 Task: Look for products in the category "Baby Food & Drinks" from Sprout Organic only.
Action: Mouse moved to (304, 157)
Screenshot: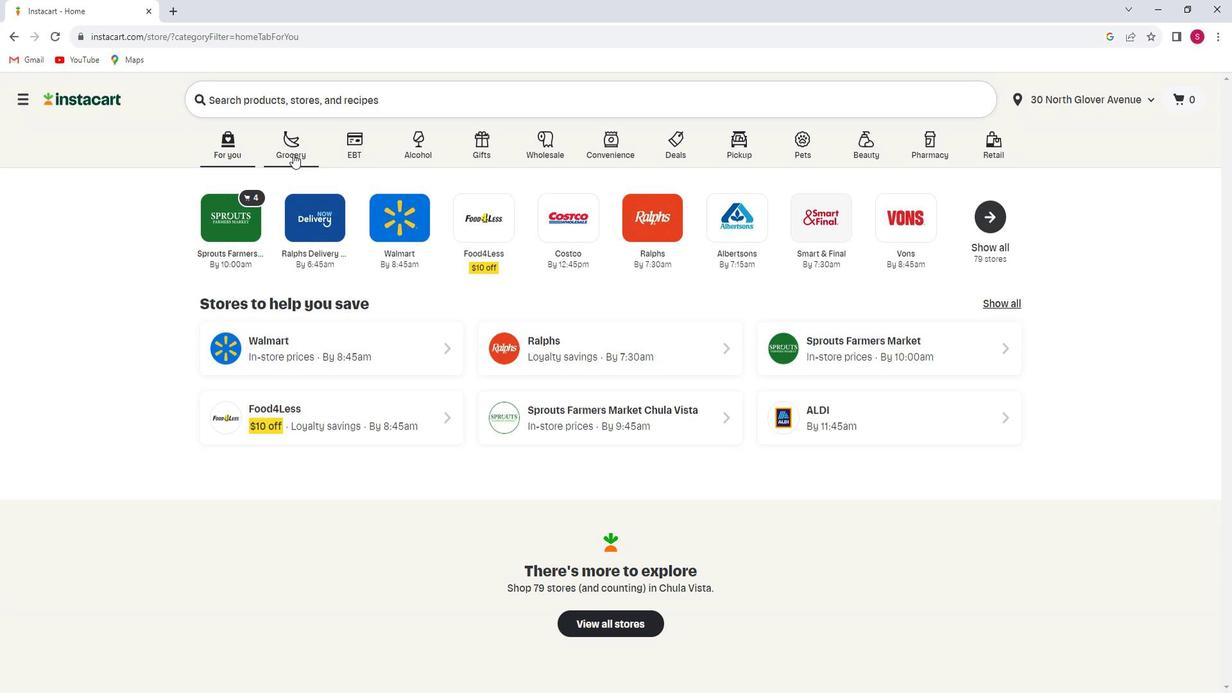 
Action: Mouse pressed left at (304, 157)
Screenshot: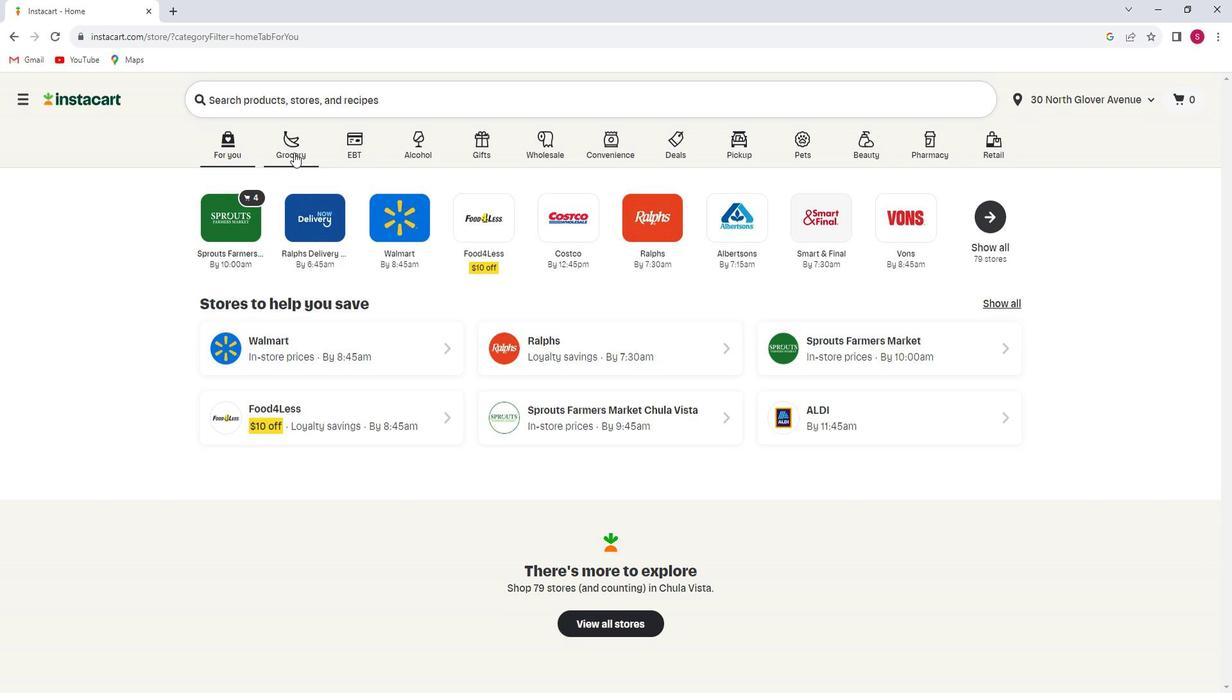 
Action: Mouse moved to (283, 376)
Screenshot: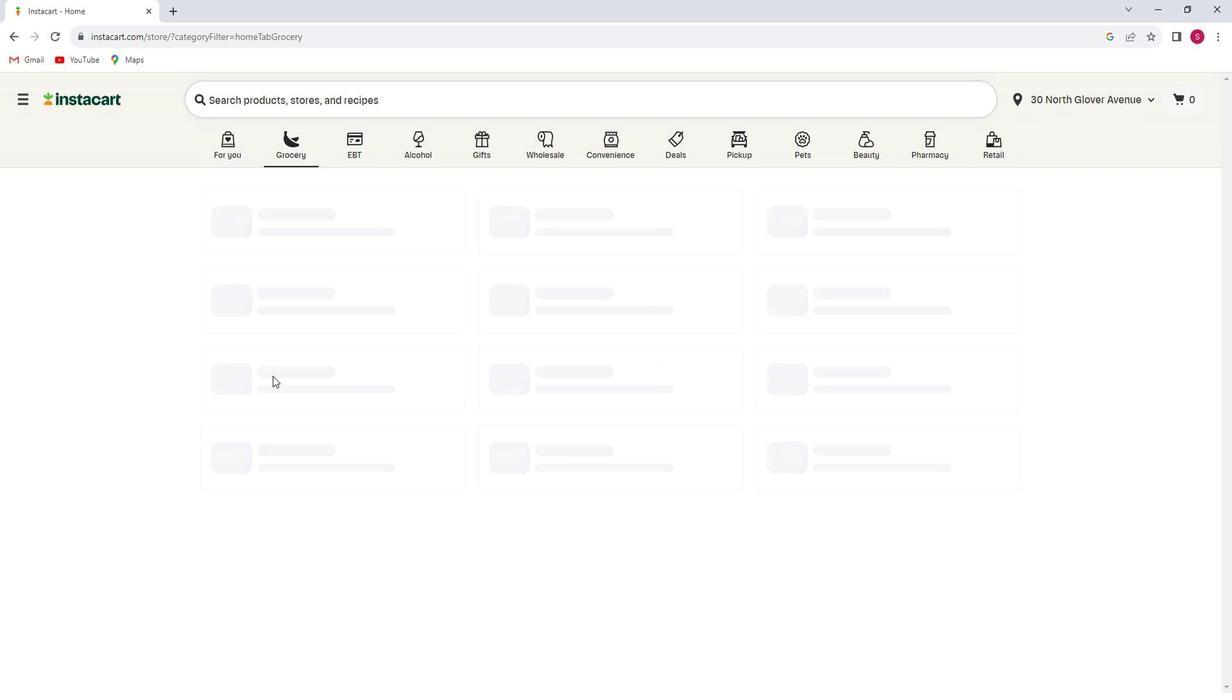 
Action: Mouse pressed left at (283, 376)
Screenshot: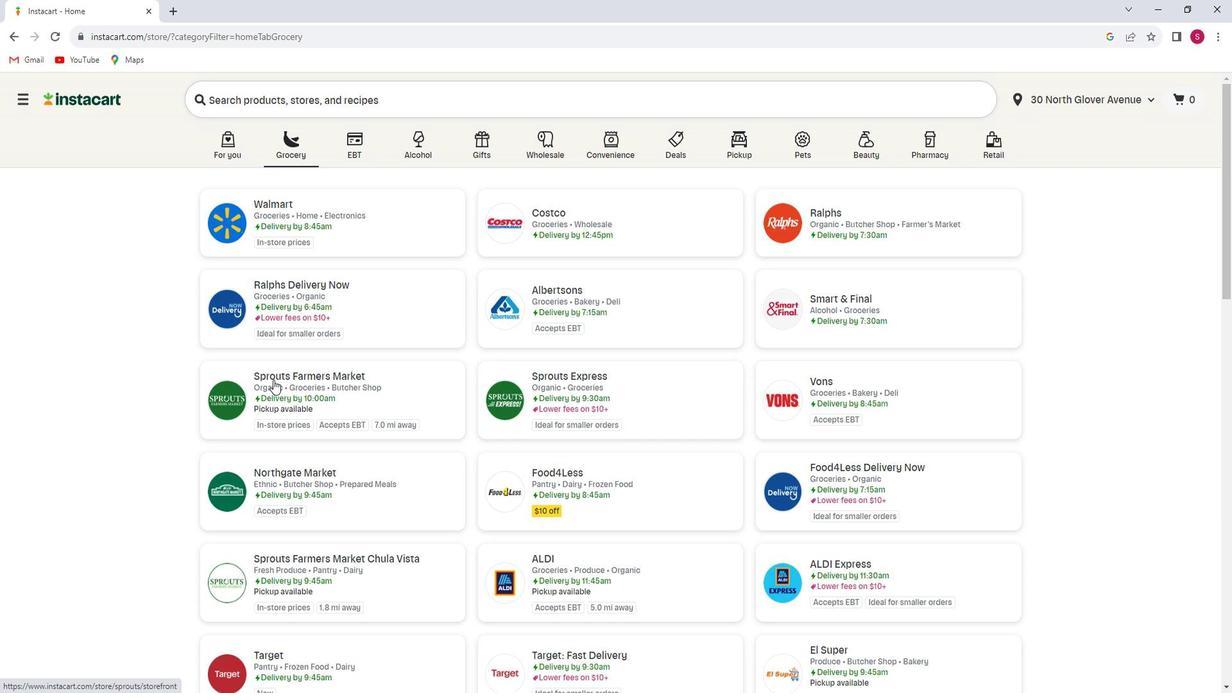 
Action: Mouse moved to (82, 438)
Screenshot: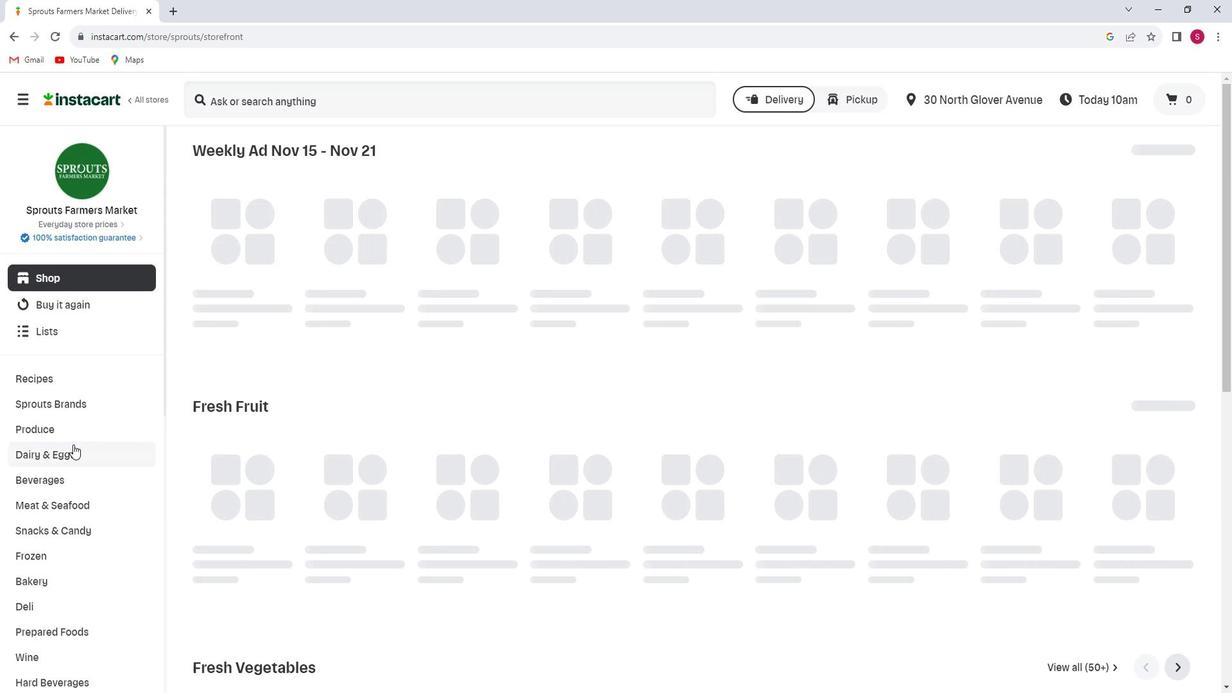 
Action: Mouse scrolled (82, 437) with delta (0, 0)
Screenshot: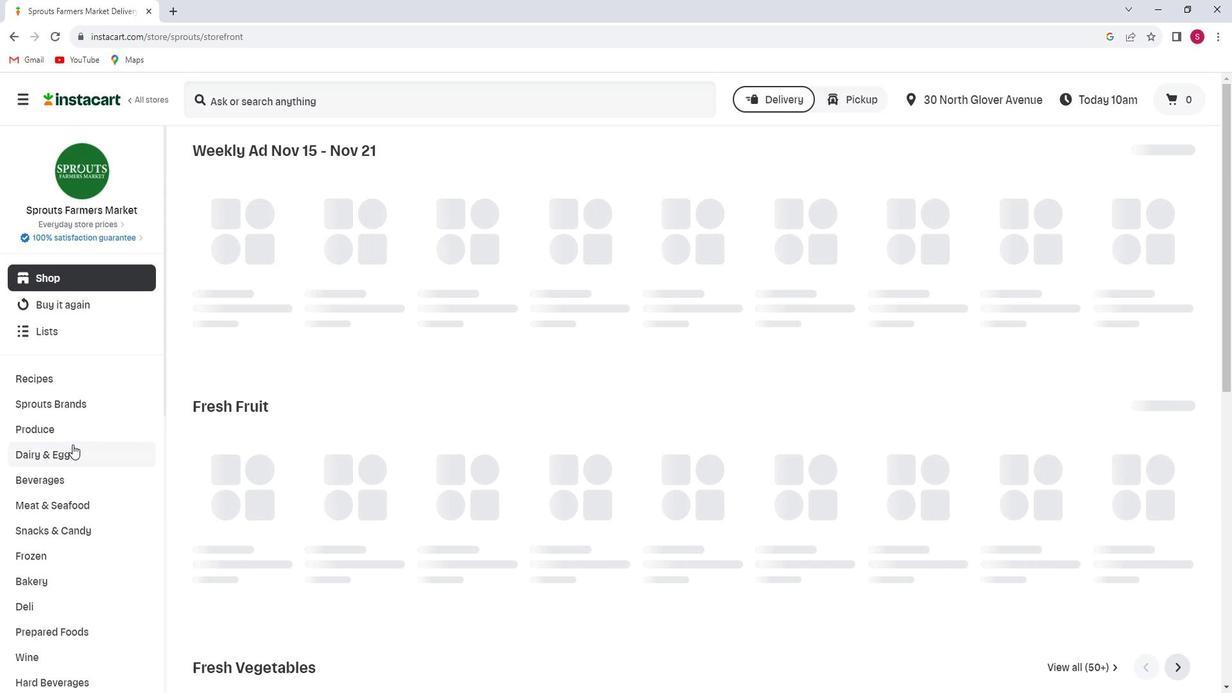 
Action: Mouse scrolled (82, 437) with delta (0, 0)
Screenshot: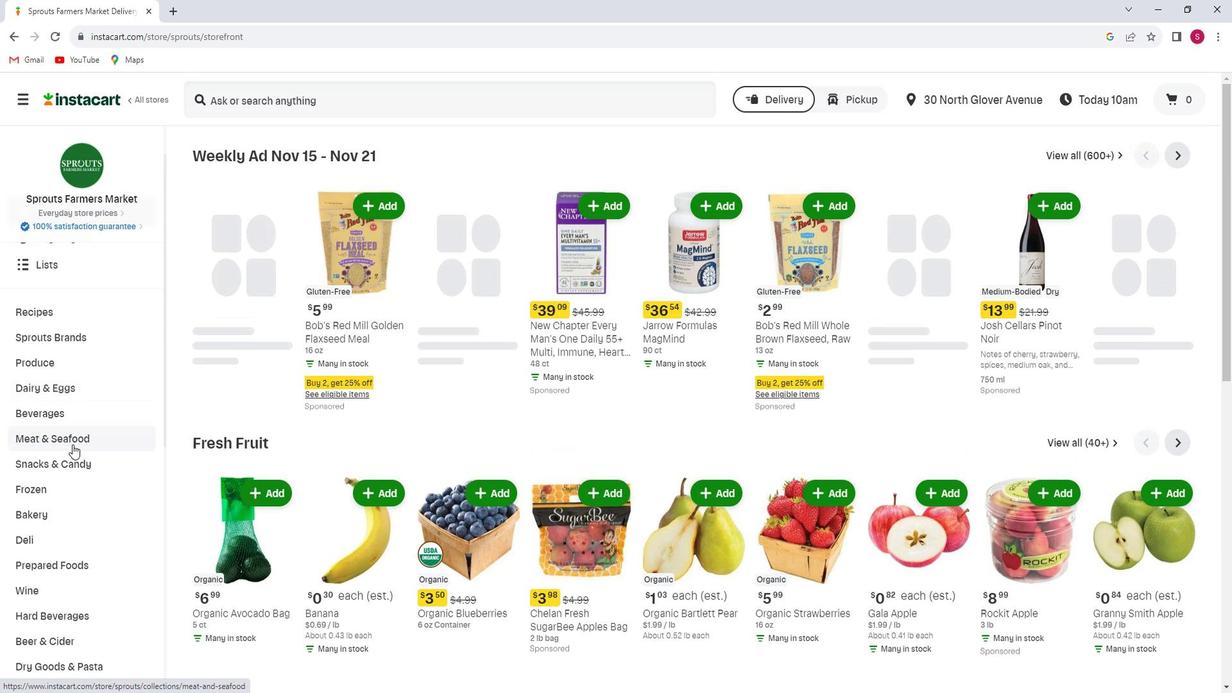 
Action: Mouse scrolled (82, 437) with delta (0, 0)
Screenshot: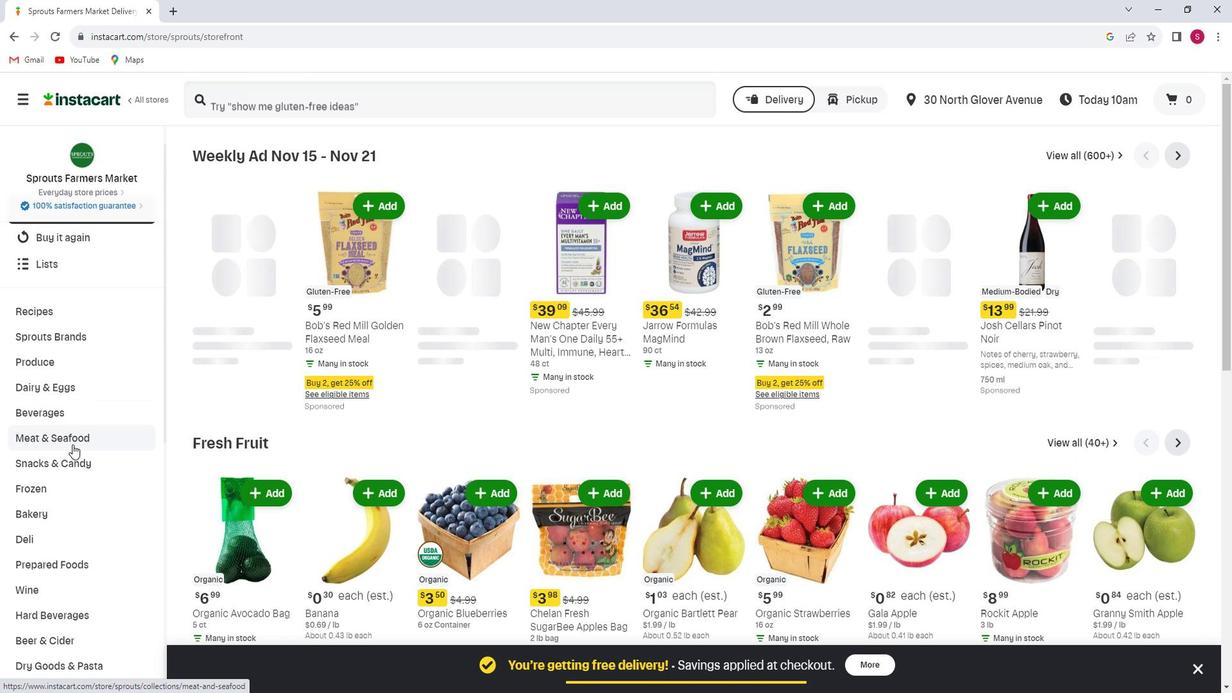
Action: Mouse scrolled (82, 437) with delta (0, 0)
Screenshot: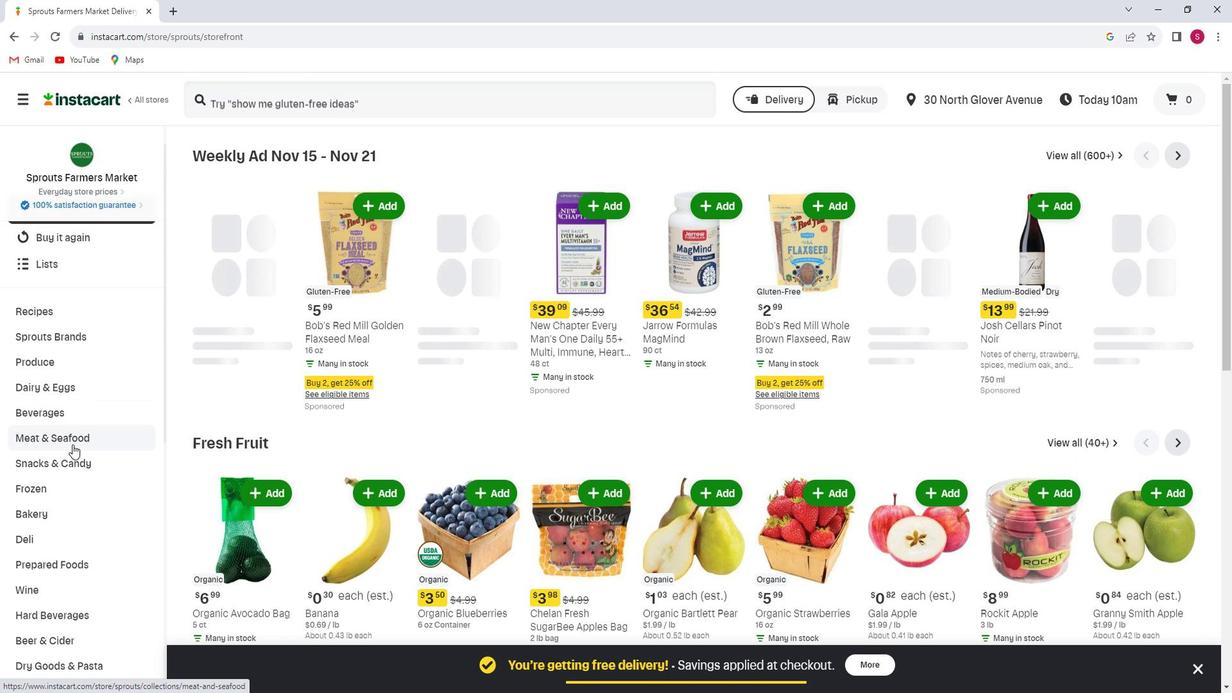 
Action: Mouse scrolled (82, 437) with delta (0, 0)
Screenshot: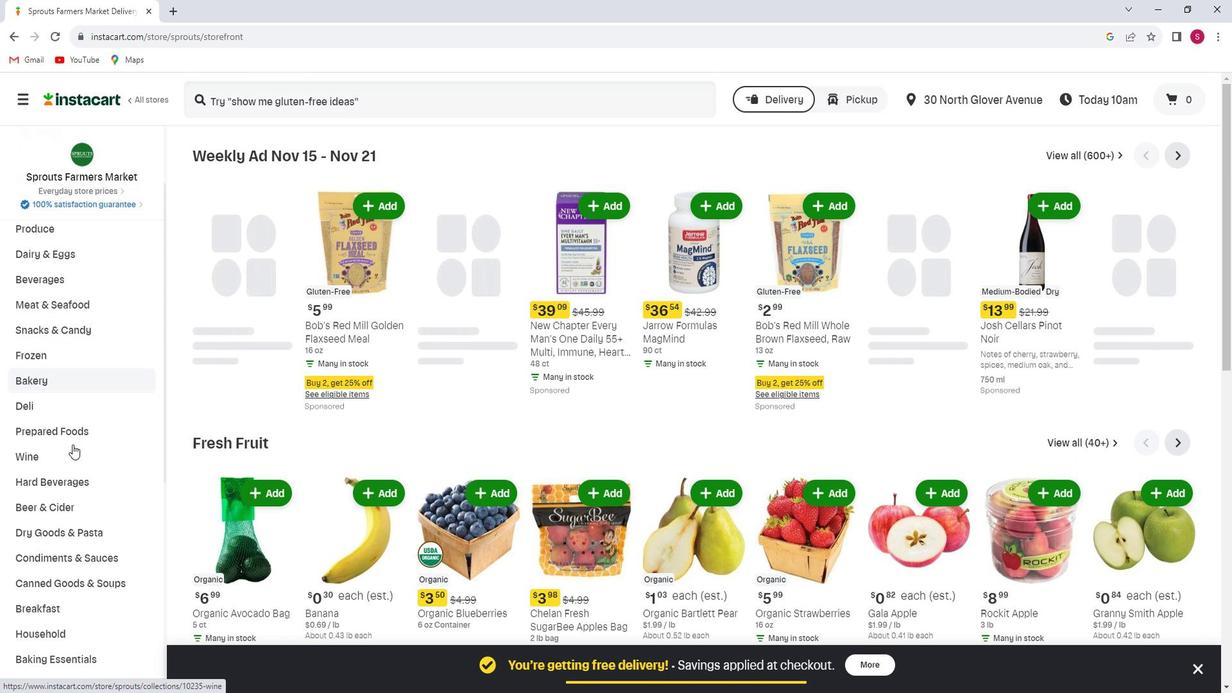
Action: Mouse scrolled (82, 437) with delta (0, 0)
Screenshot: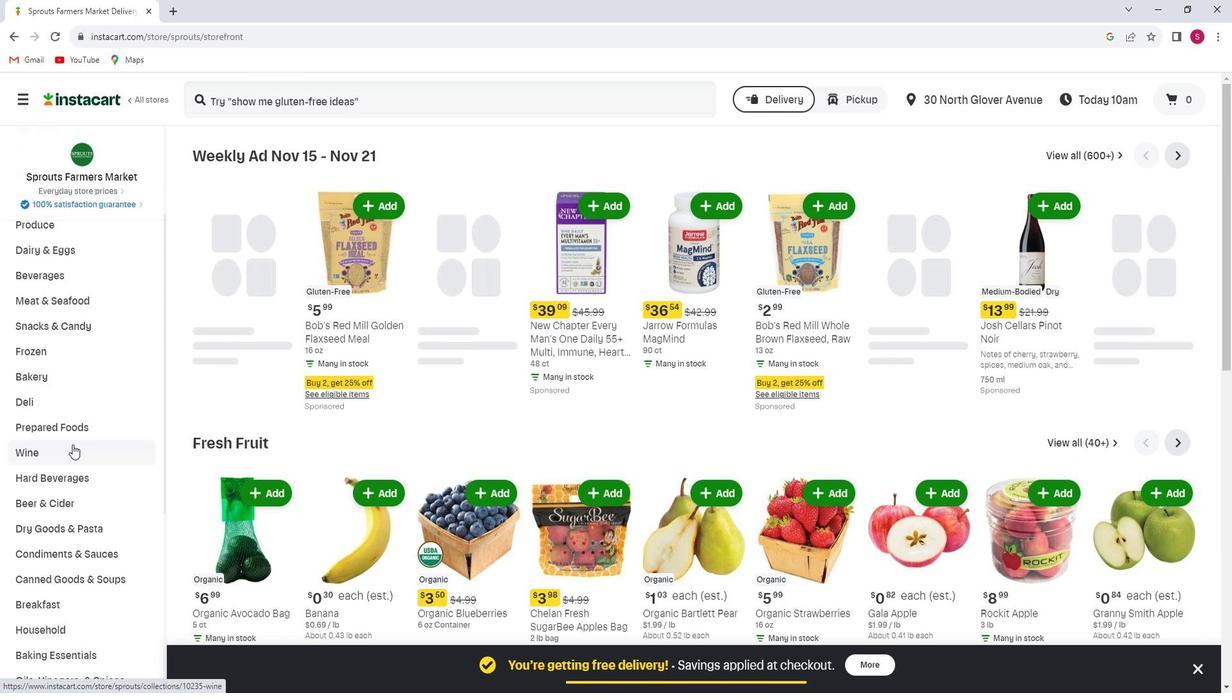 
Action: Mouse scrolled (82, 437) with delta (0, 0)
Screenshot: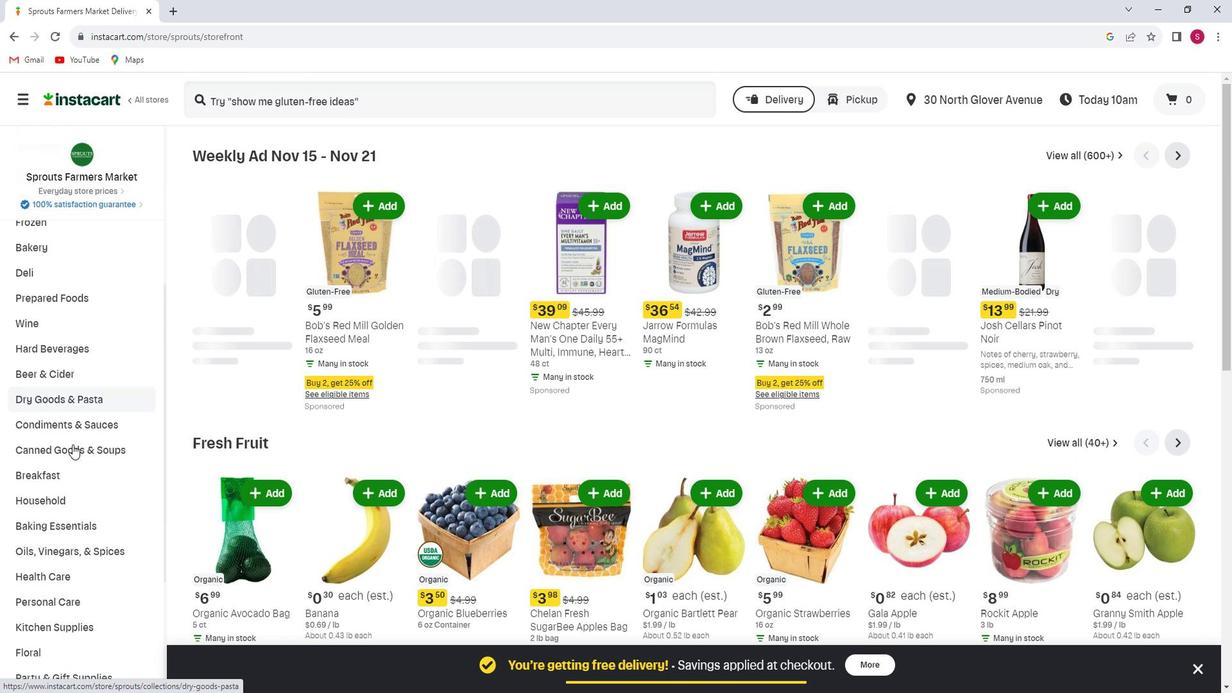
Action: Mouse moved to (75, 452)
Screenshot: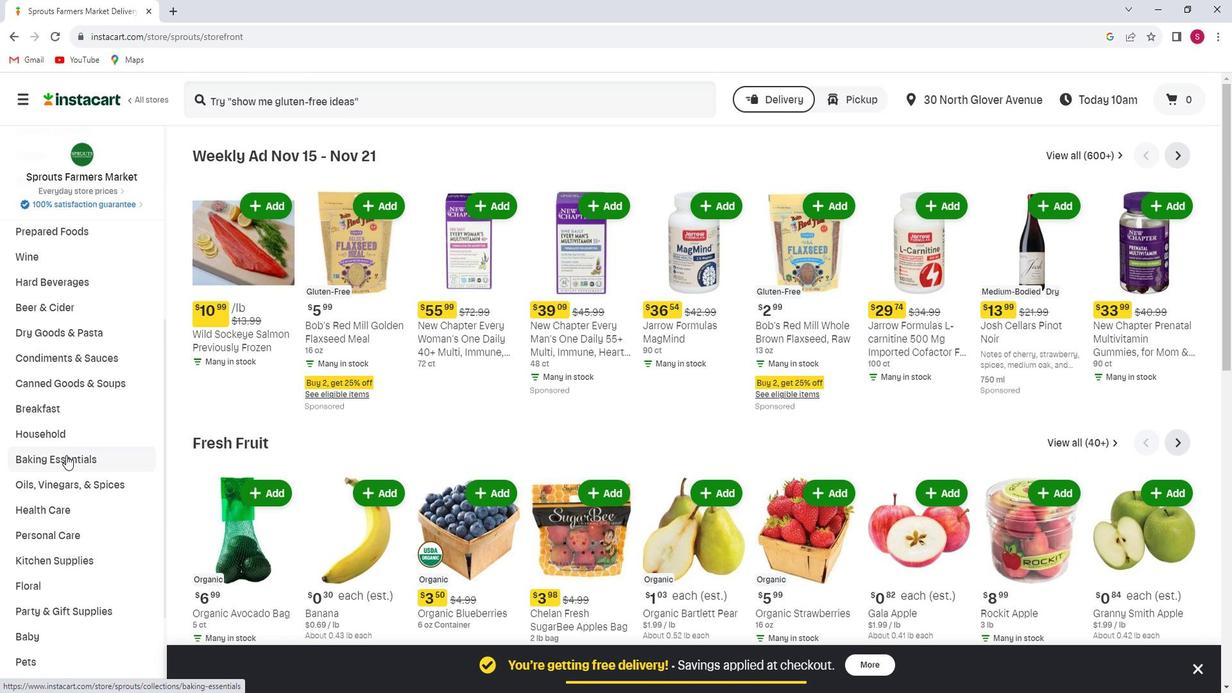 
Action: Mouse scrolled (75, 452) with delta (0, 0)
Screenshot: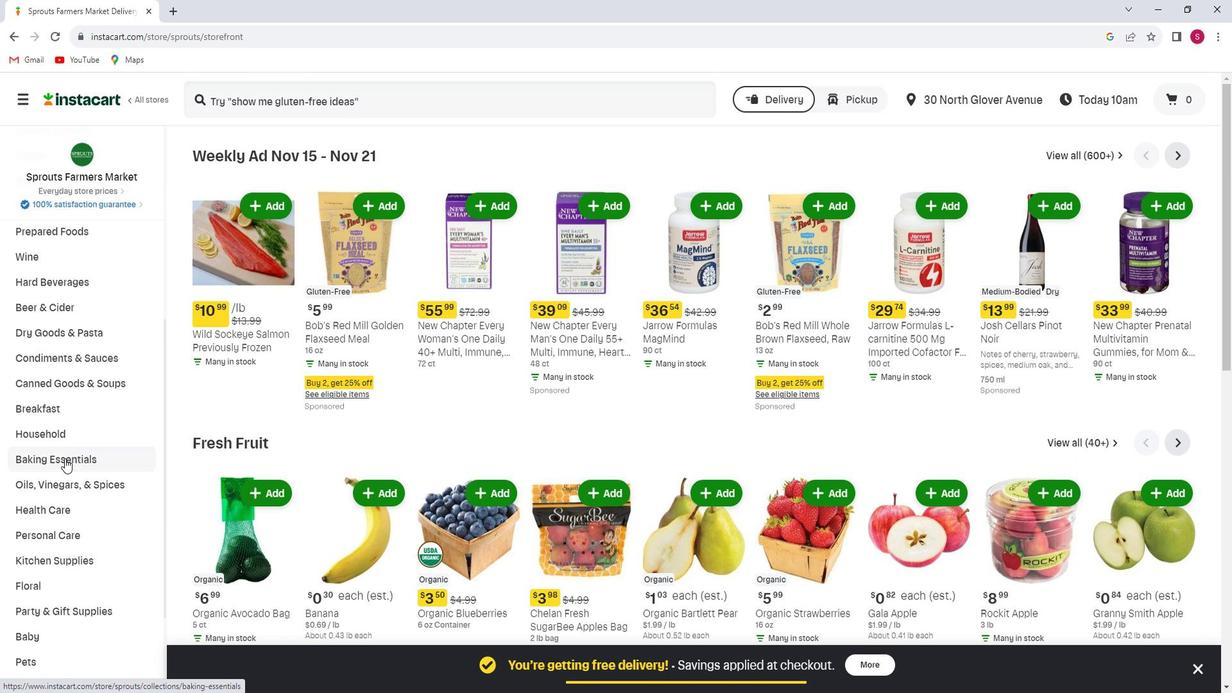 
Action: Mouse moved to (73, 455)
Screenshot: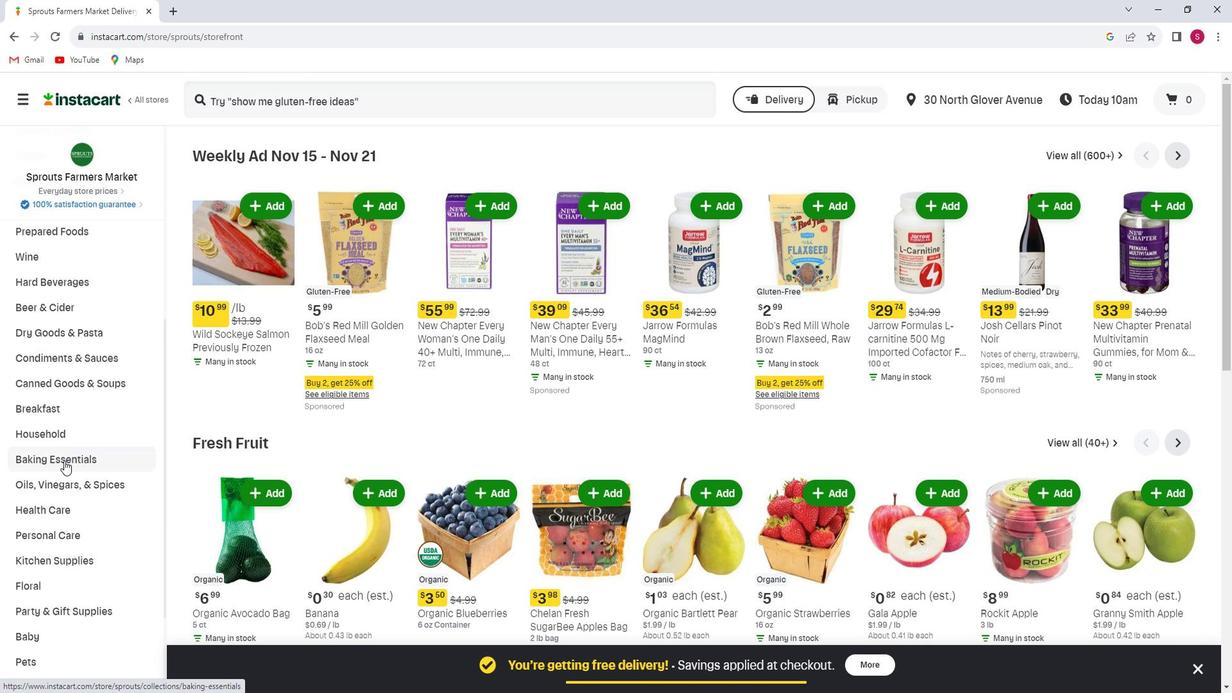
Action: Mouse scrolled (73, 454) with delta (0, 0)
Screenshot: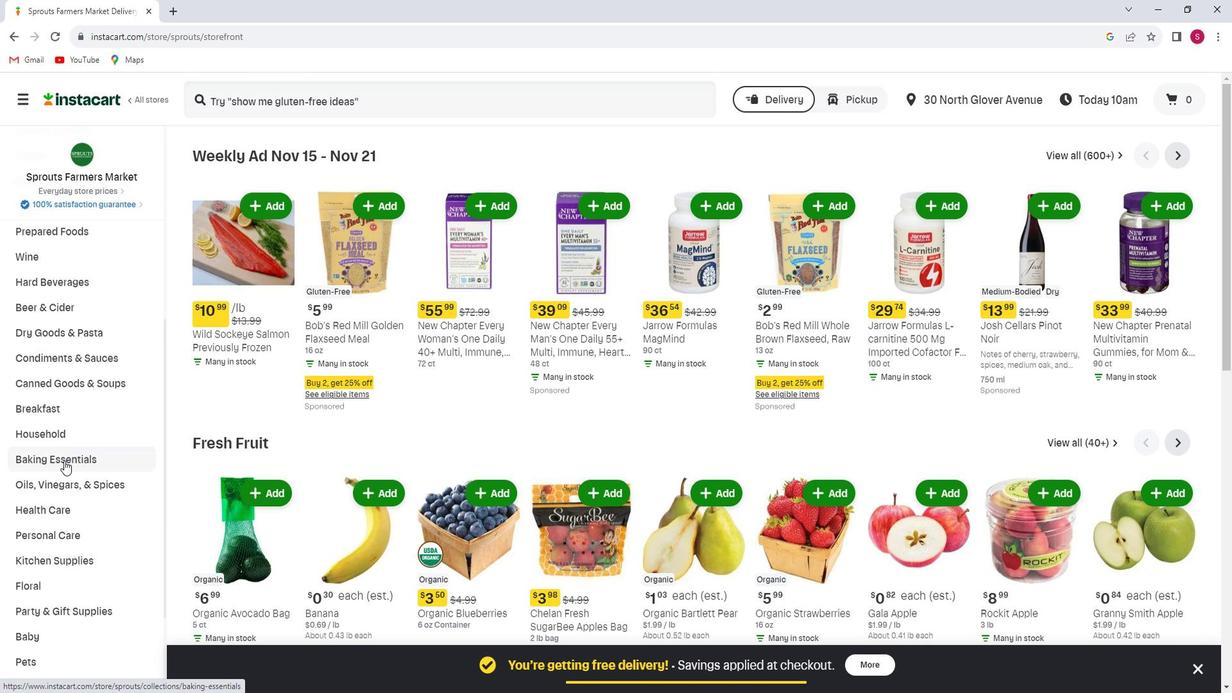 
Action: Mouse moved to (57, 489)
Screenshot: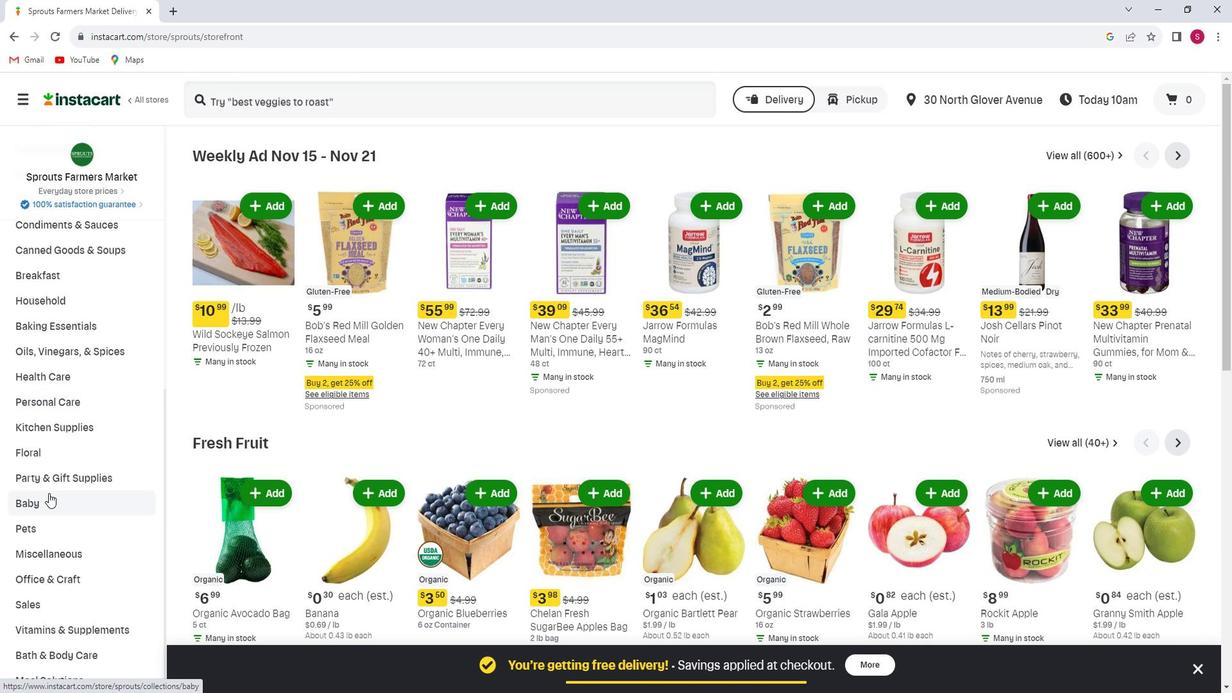 
Action: Mouse pressed left at (57, 489)
Screenshot: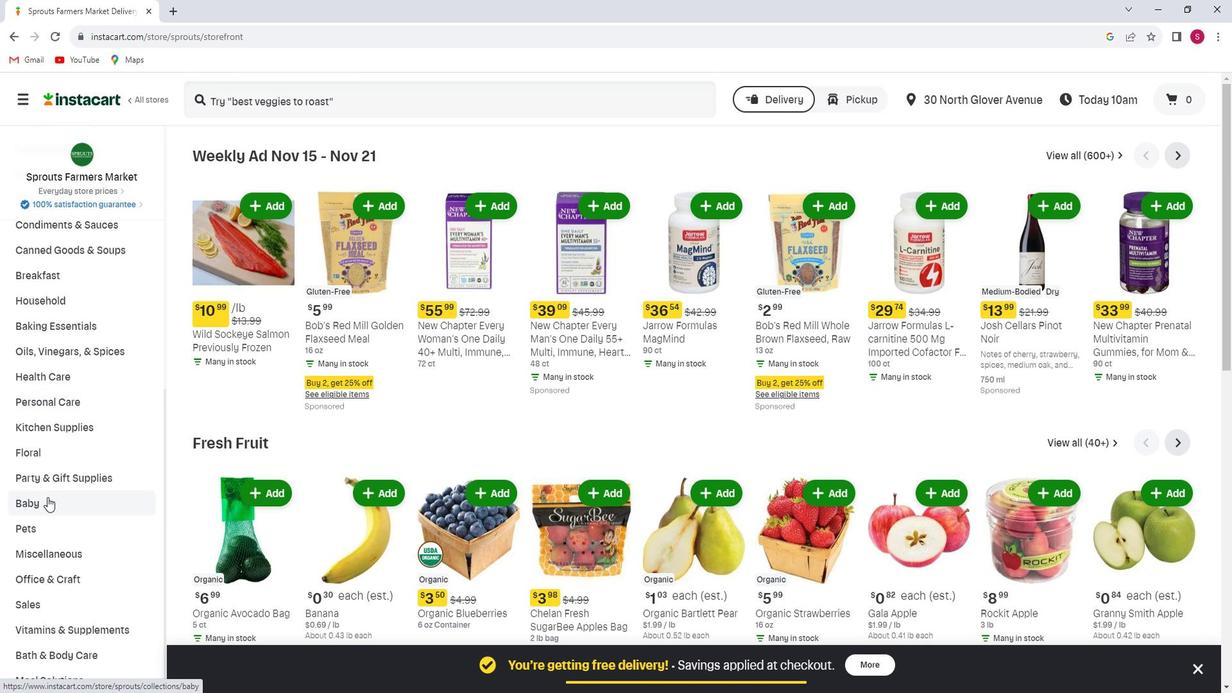 
Action: Mouse moved to (78, 586)
Screenshot: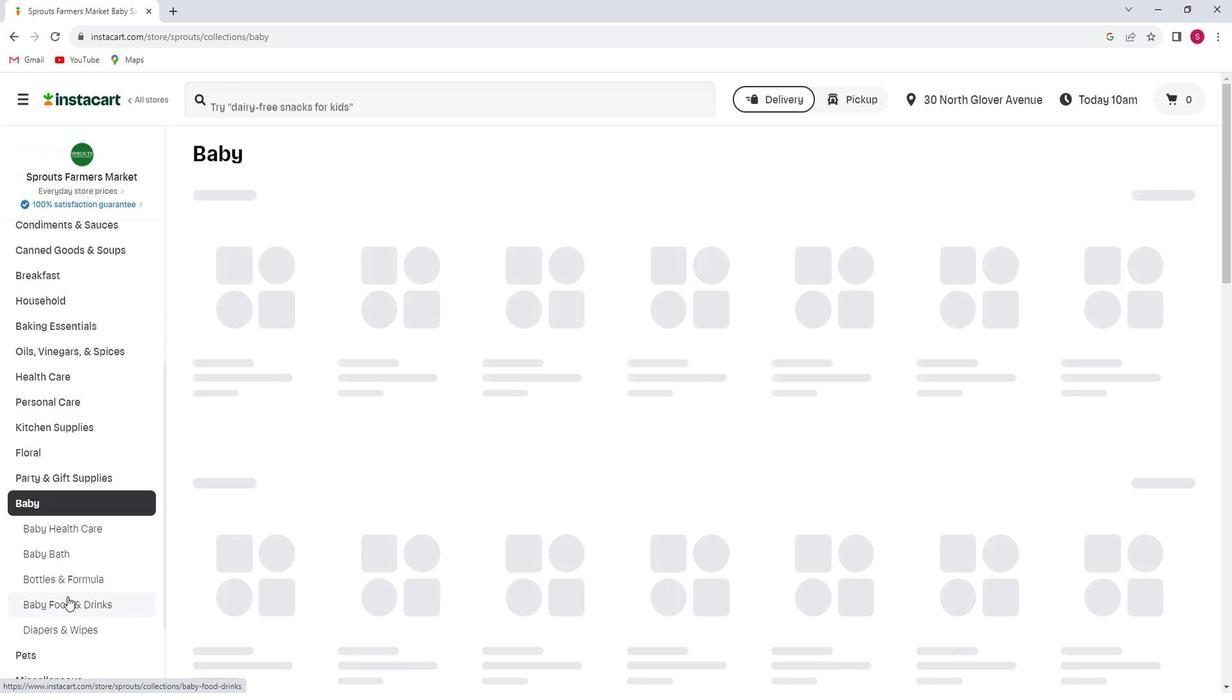 
Action: Mouse pressed left at (78, 586)
Screenshot: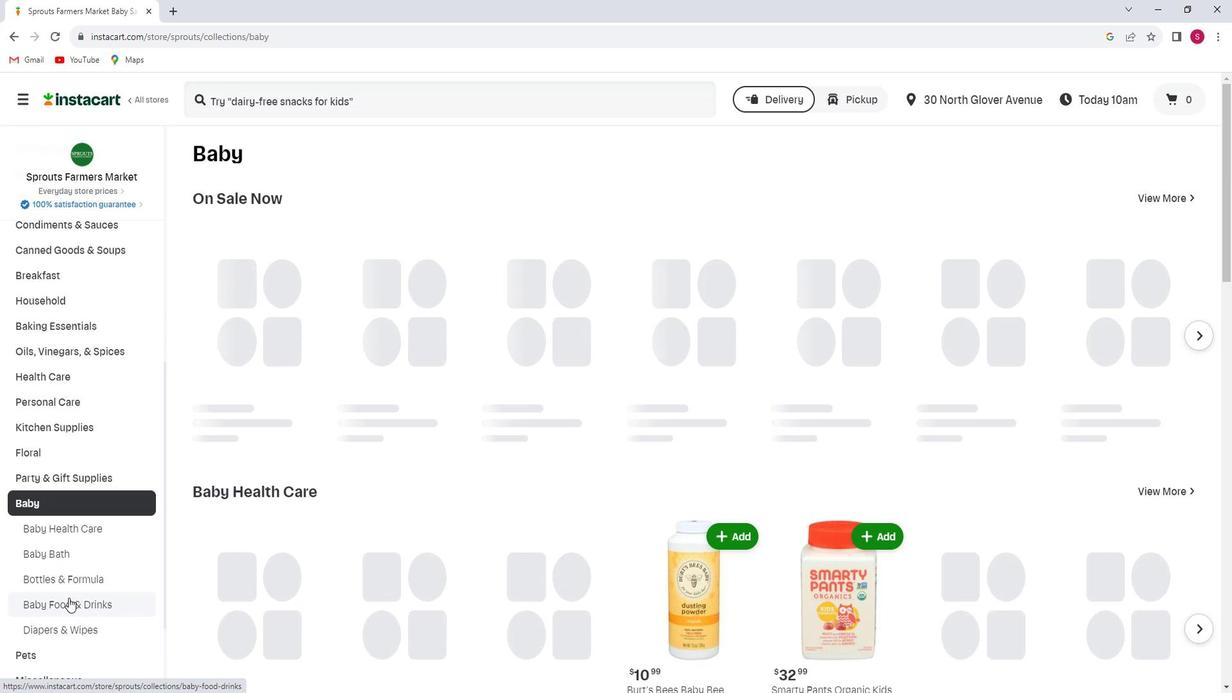 
Action: Mouse moved to (528, 266)
Screenshot: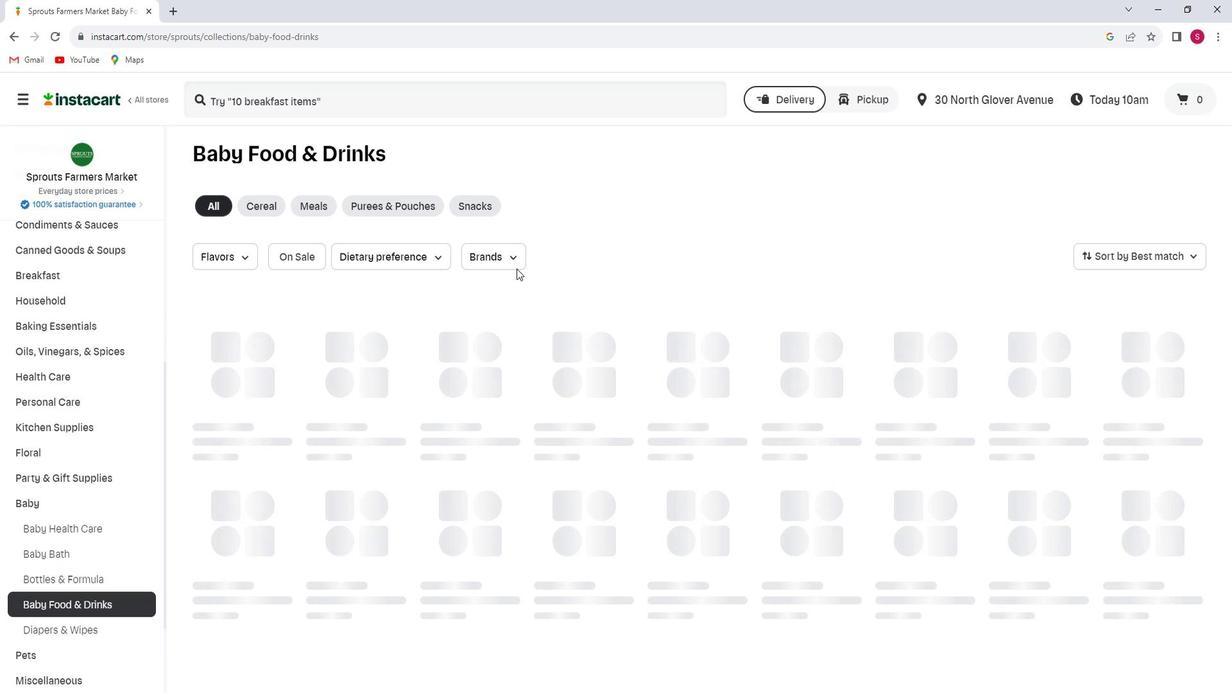 
Action: Mouse pressed left at (528, 266)
Screenshot: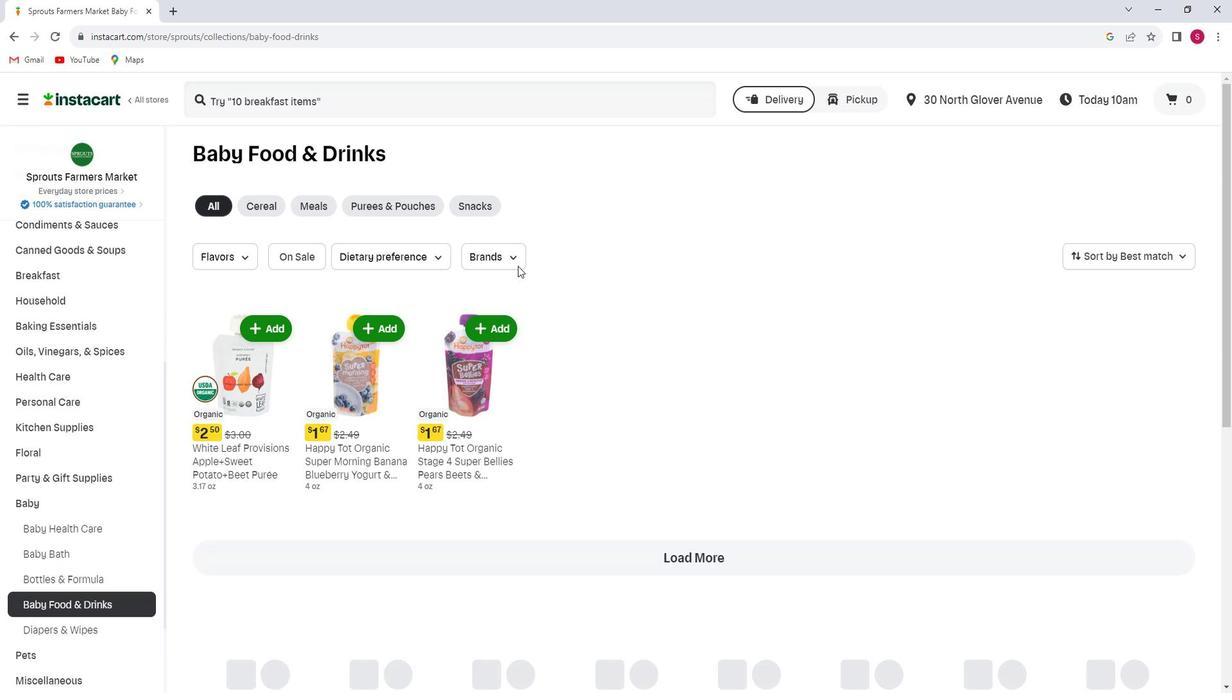 
Action: Mouse moved to (527, 260)
Screenshot: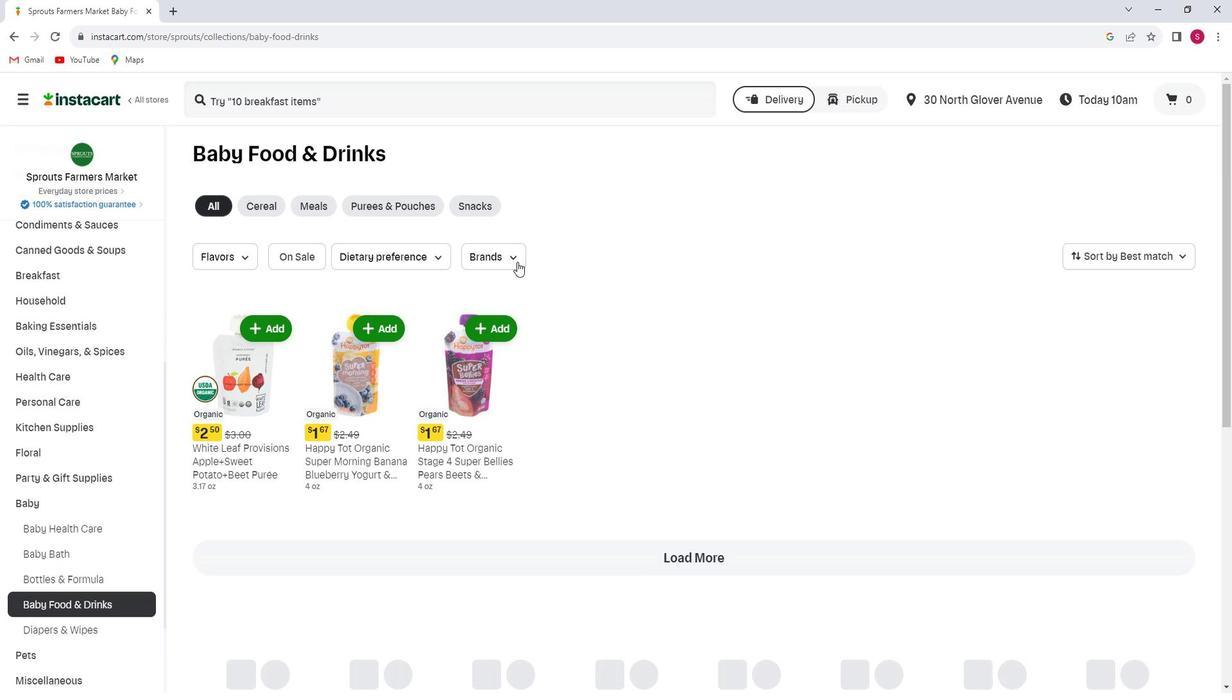 
Action: Mouse pressed left at (527, 260)
Screenshot: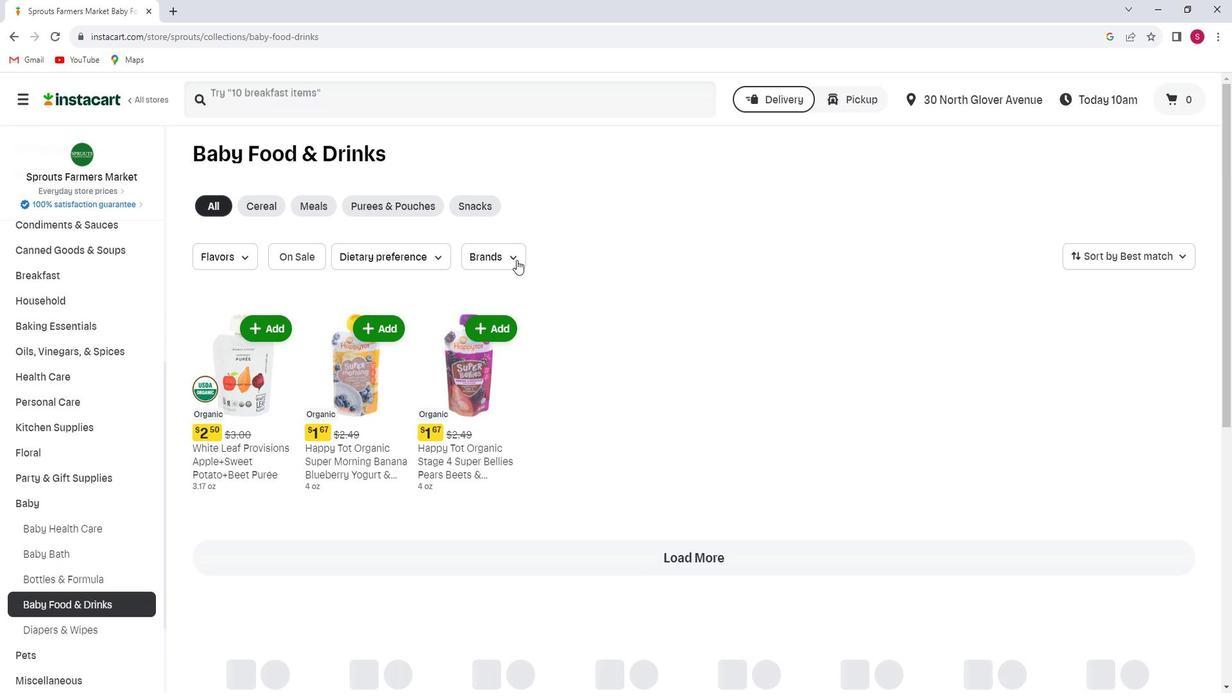 
Action: Mouse moved to (526, 262)
Screenshot: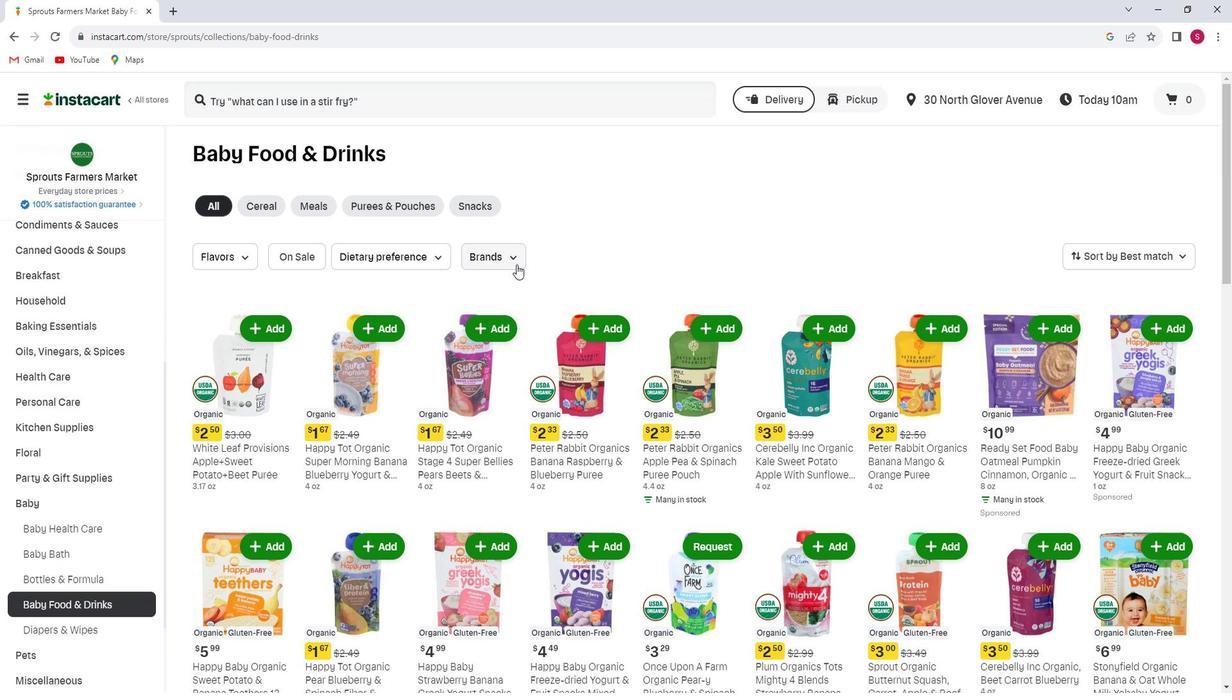 
Action: Mouse pressed left at (526, 262)
Screenshot: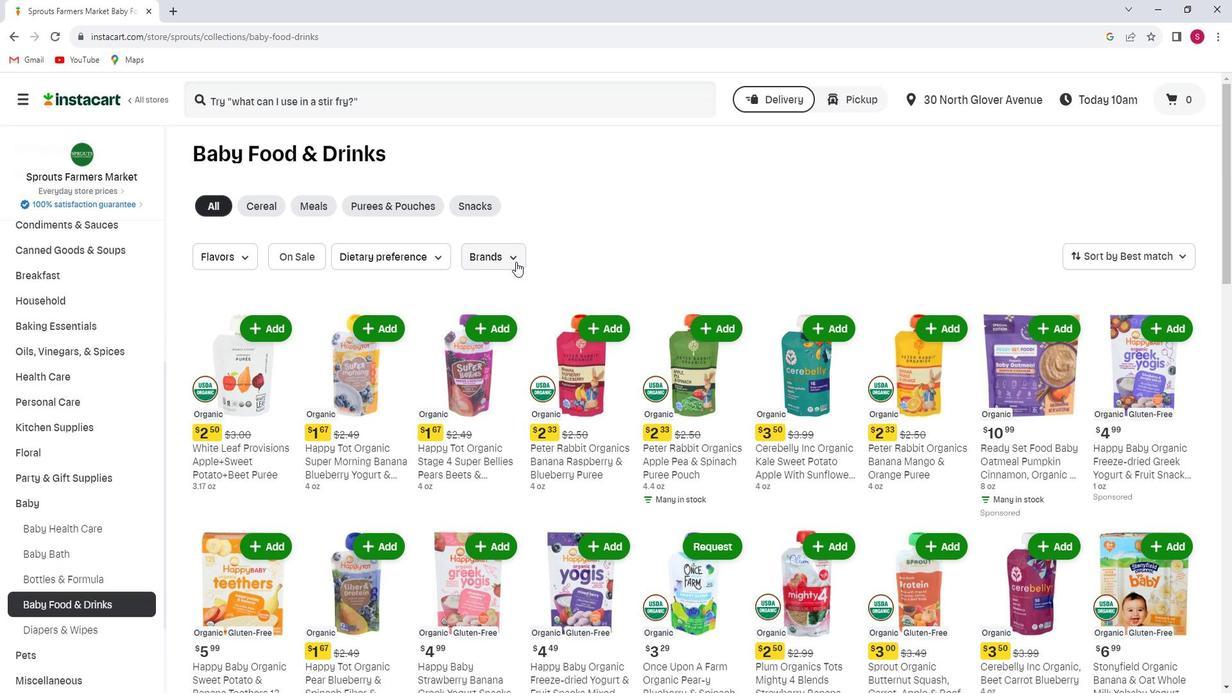 
Action: Mouse moved to (496, 388)
Screenshot: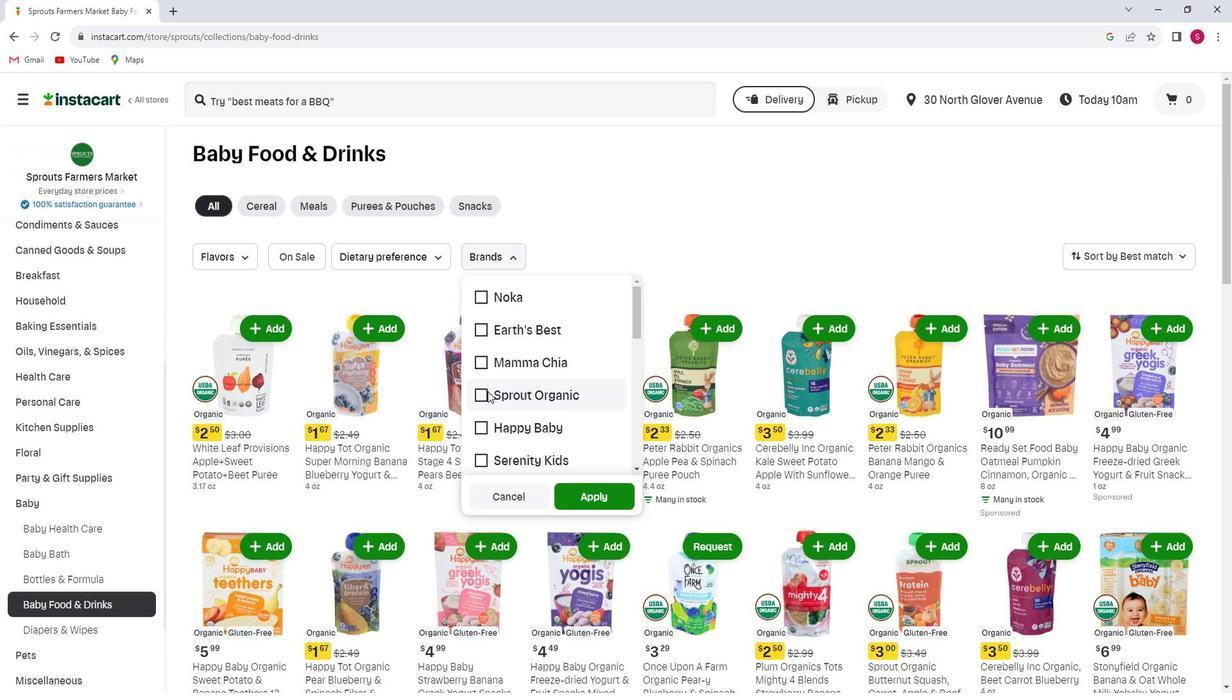 
Action: Mouse pressed left at (496, 388)
Screenshot: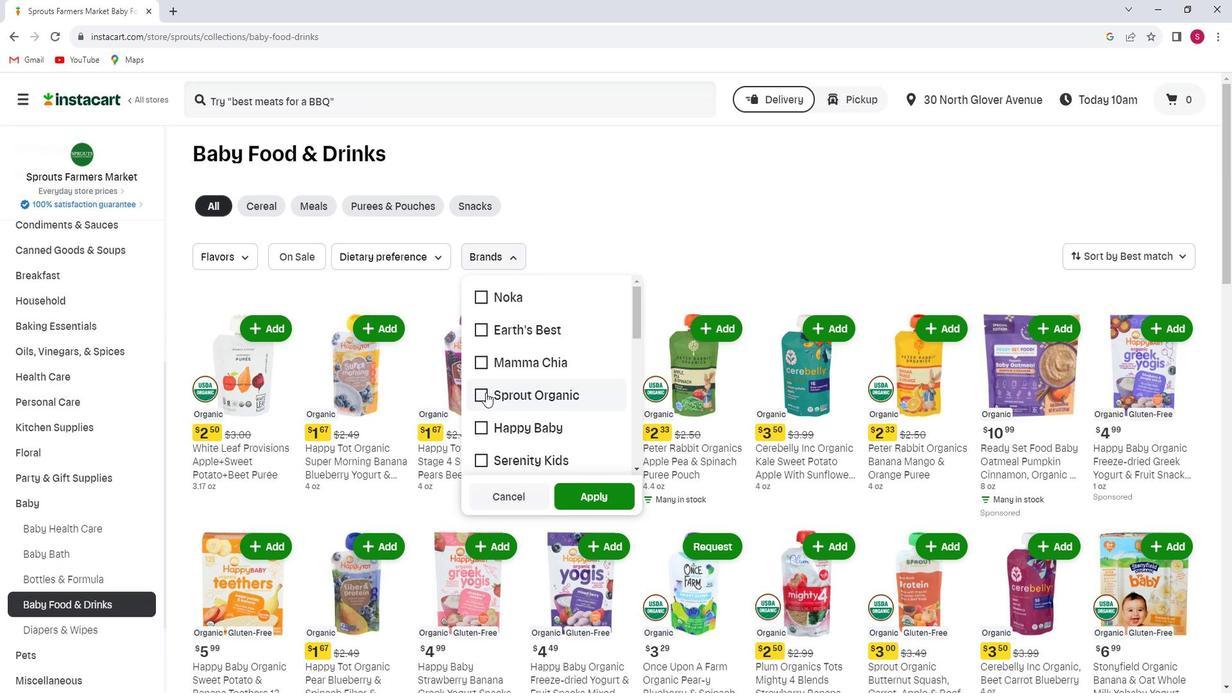 
Action: Mouse moved to (593, 486)
Screenshot: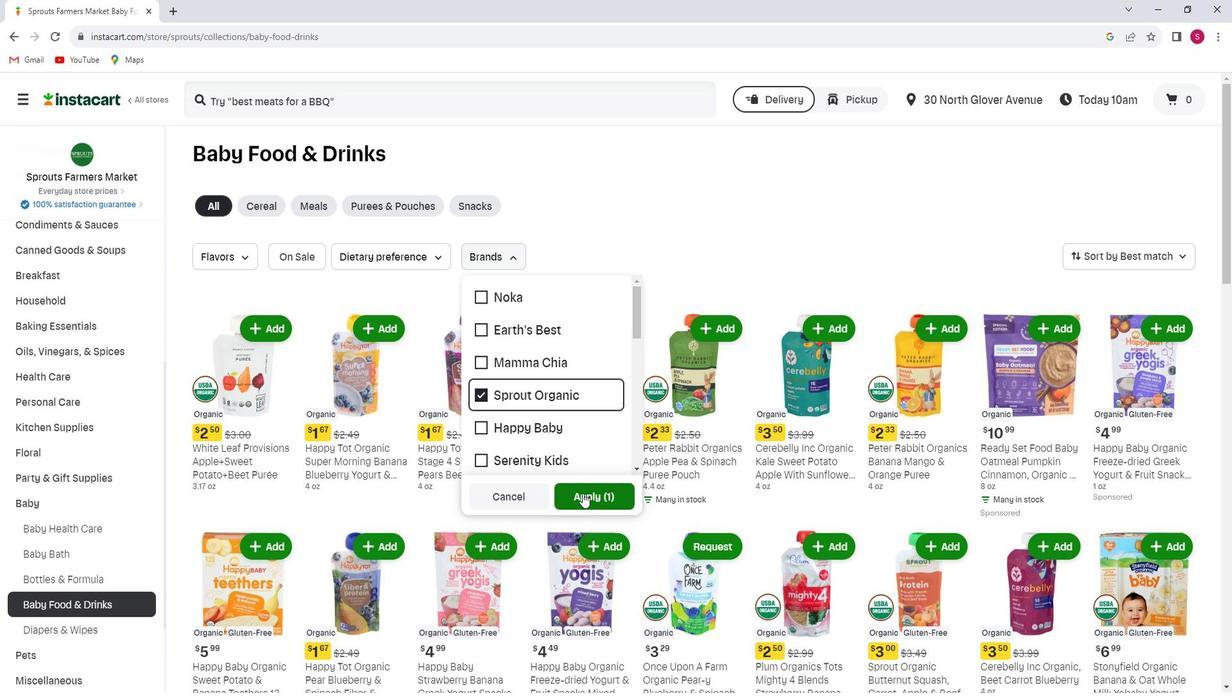 
Action: Mouse pressed left at (593, 486)
Screenshot: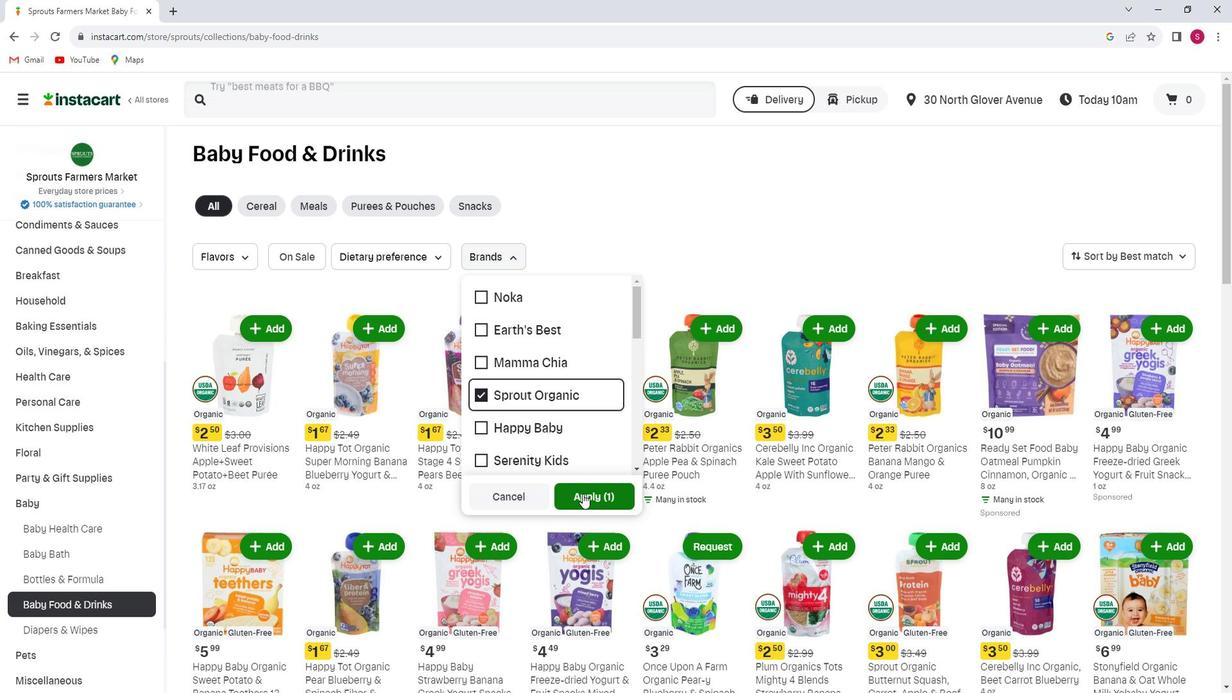 
